 Task: Use Synth Zap Accent 07 Effect in this video Movie B.mp4
Action: Mouse pressed left at (325, 146)
Screenshot: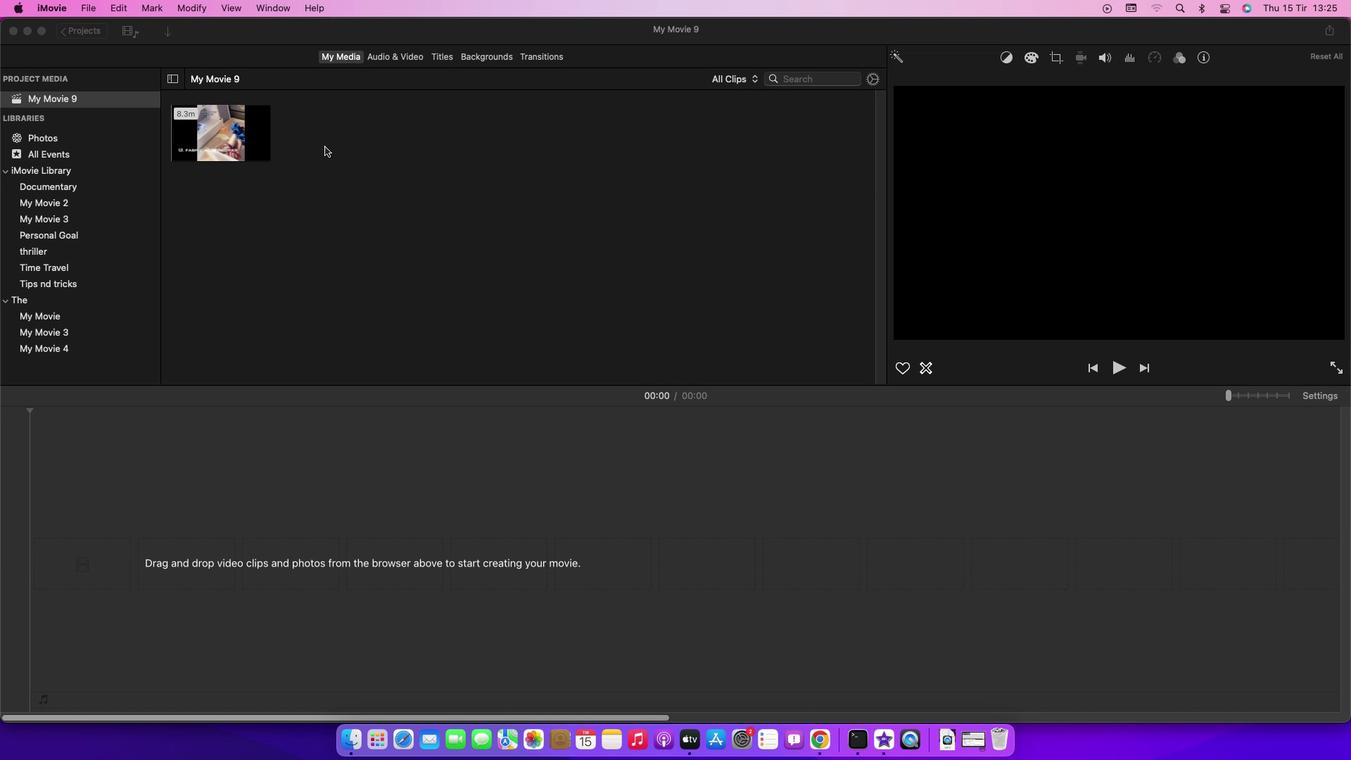
Action: Mouse moved to (206, 144)
Screenshot: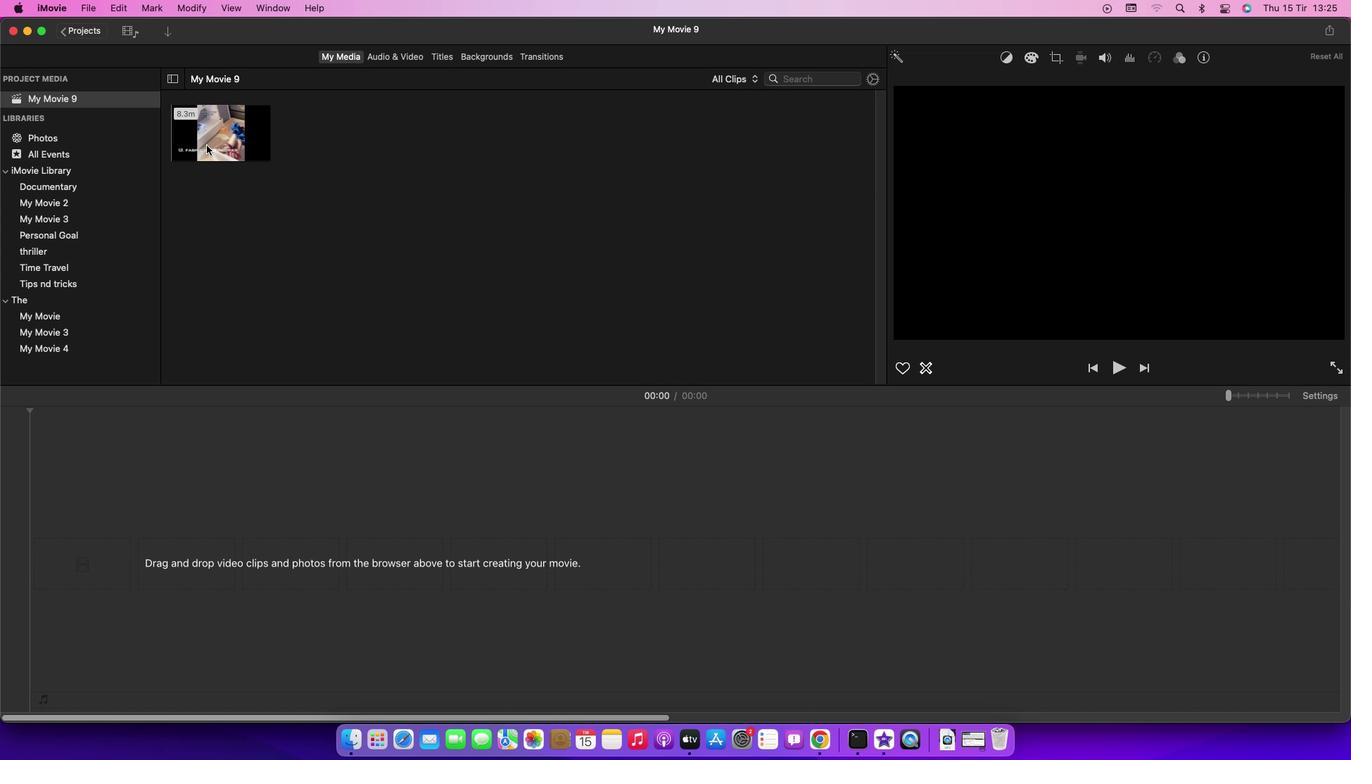 
Action: Mouse pressed left at (206, 144)
Screenshot: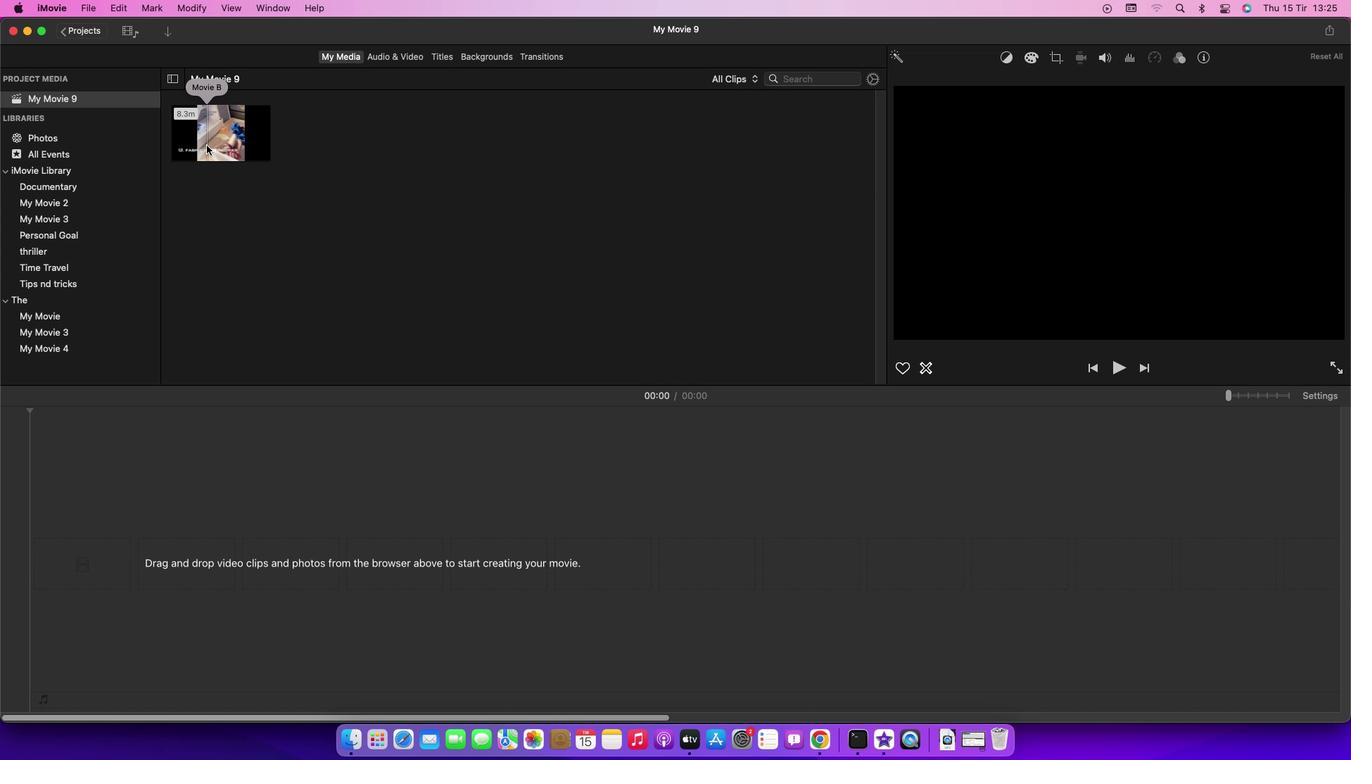 
Action: Mouse moved to (228, 137)
Screenshot: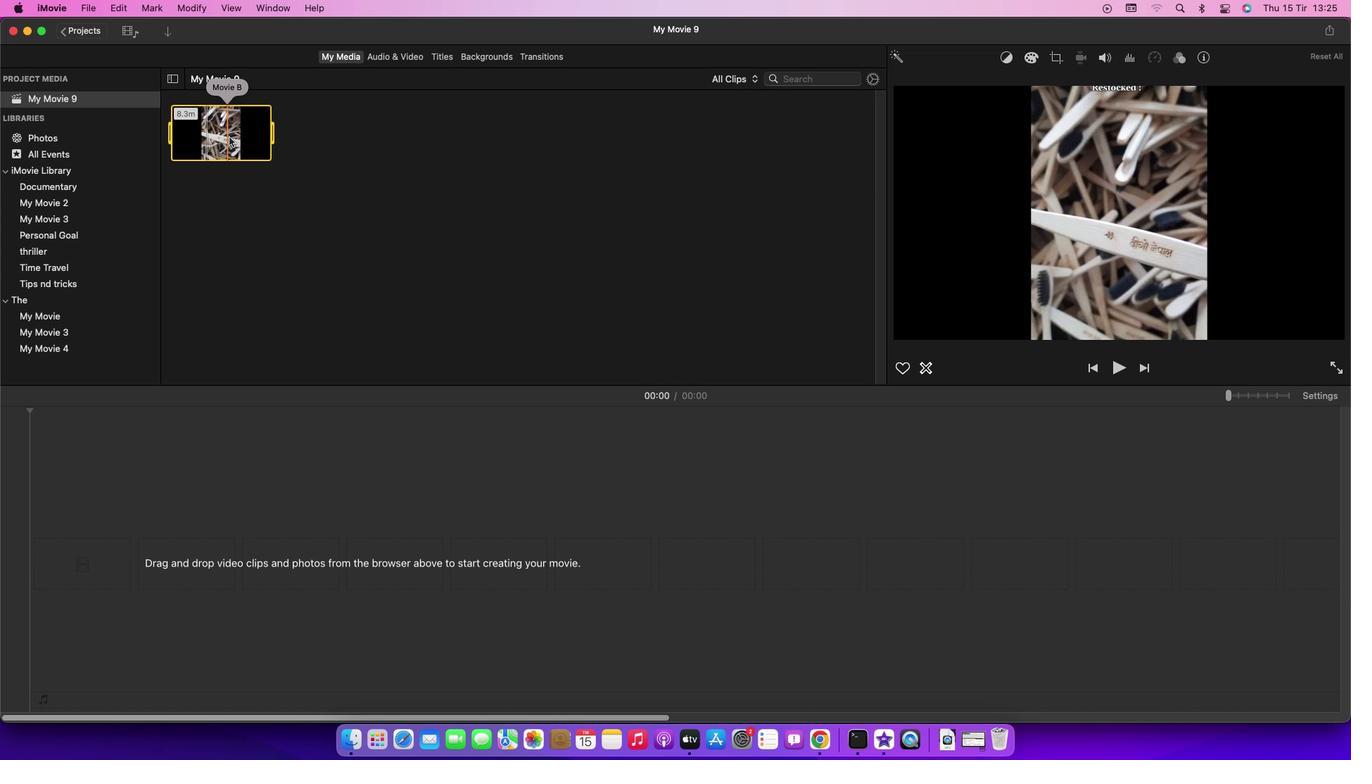 
Action: Mouse pressed left at (228, 137)
Screenshot: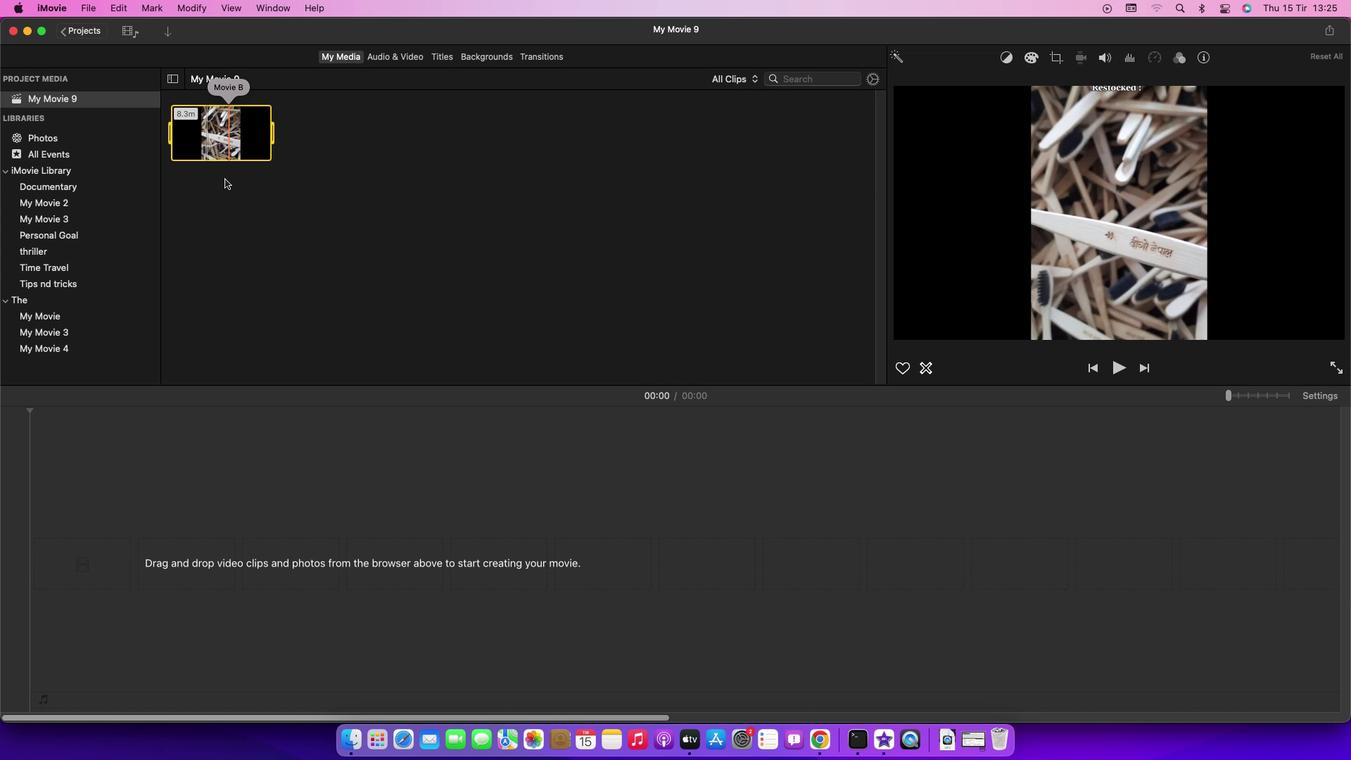 
Action: Mouse moved to (397, 58)
Screenshot: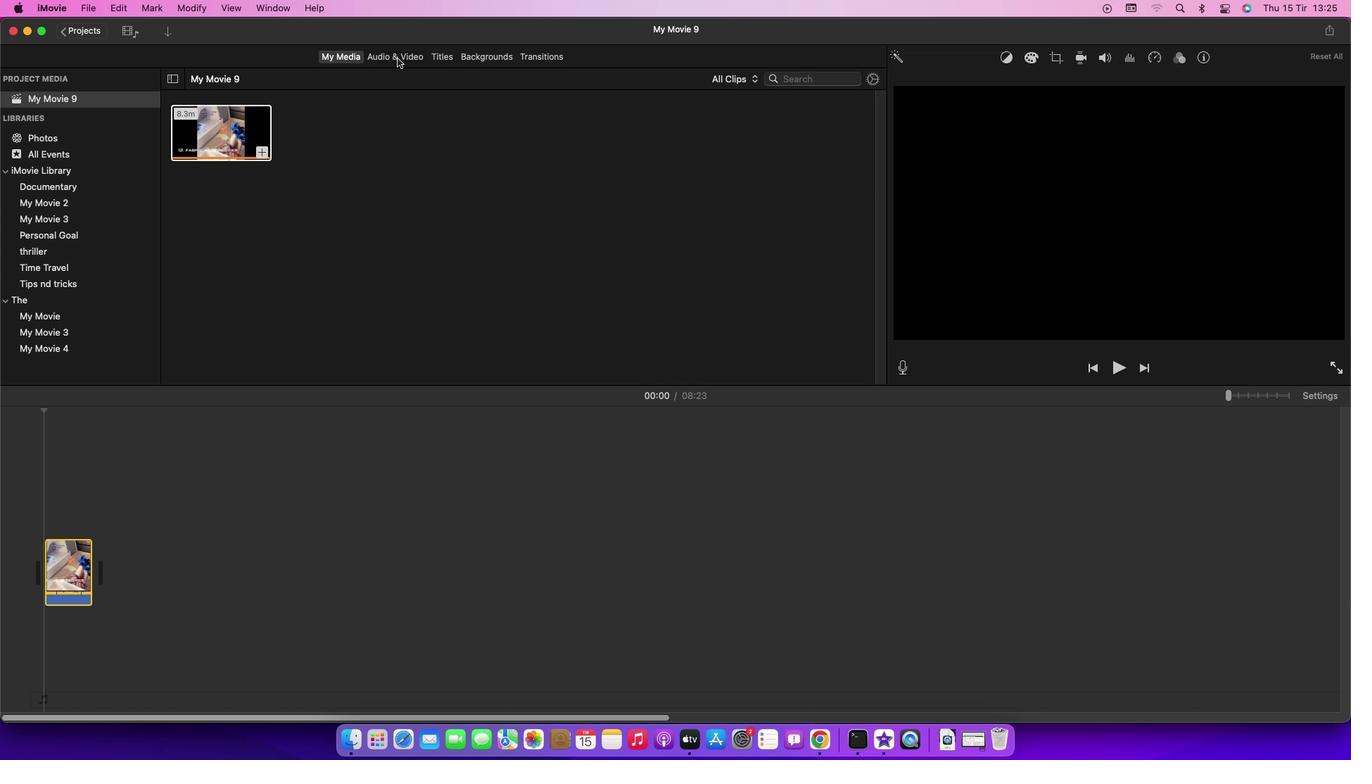 
Action: Mouse pressed left at (397, 58)
Screenshot: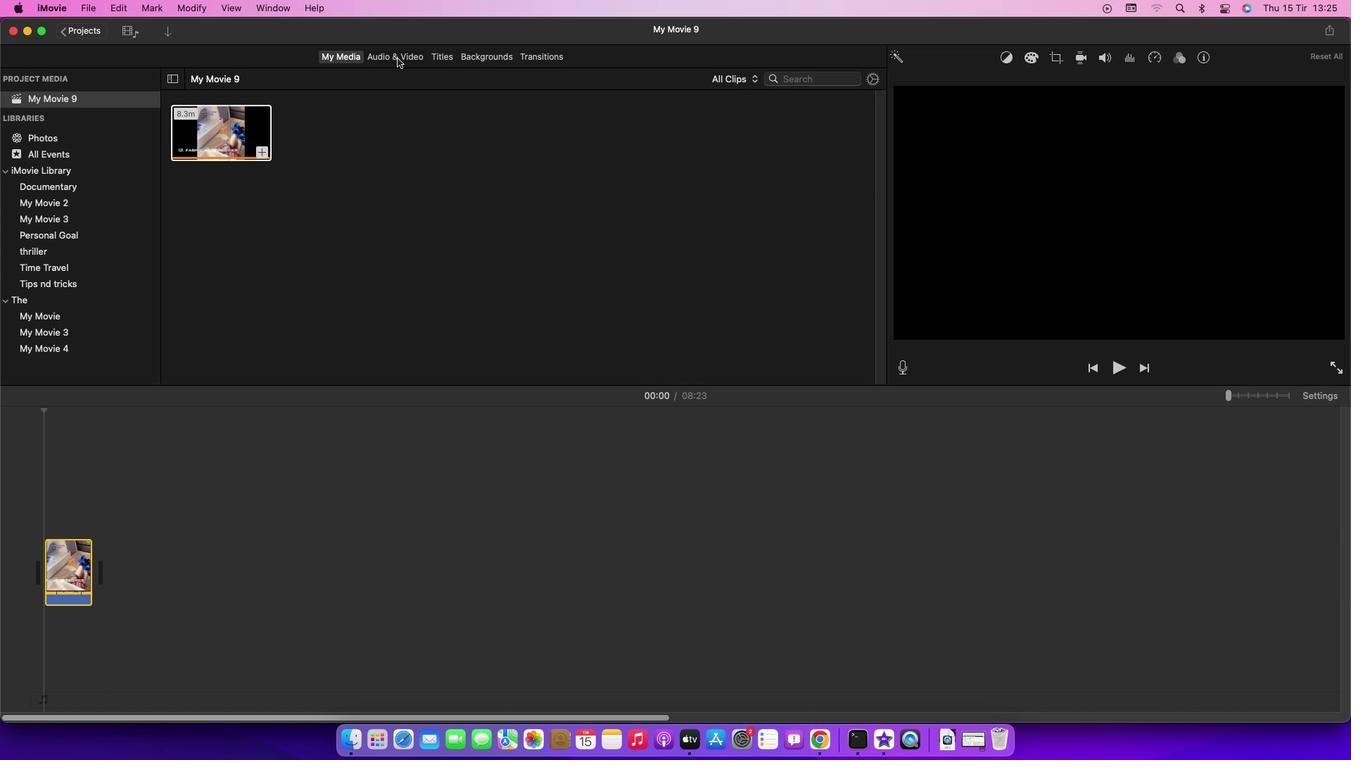 
Action: Mouse moved to (65, 133)
Screenshot: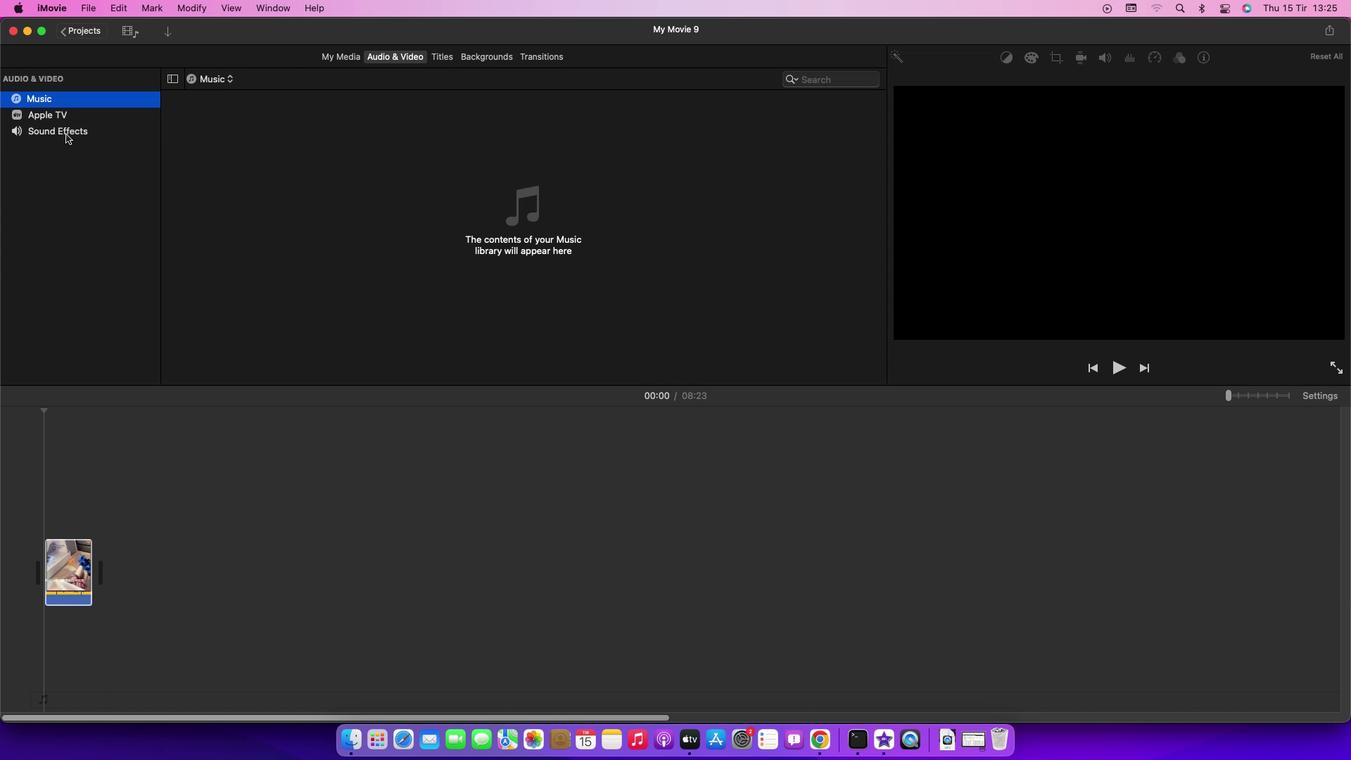 
Action: Mouse pressed left at (65, 133)
Screenshot: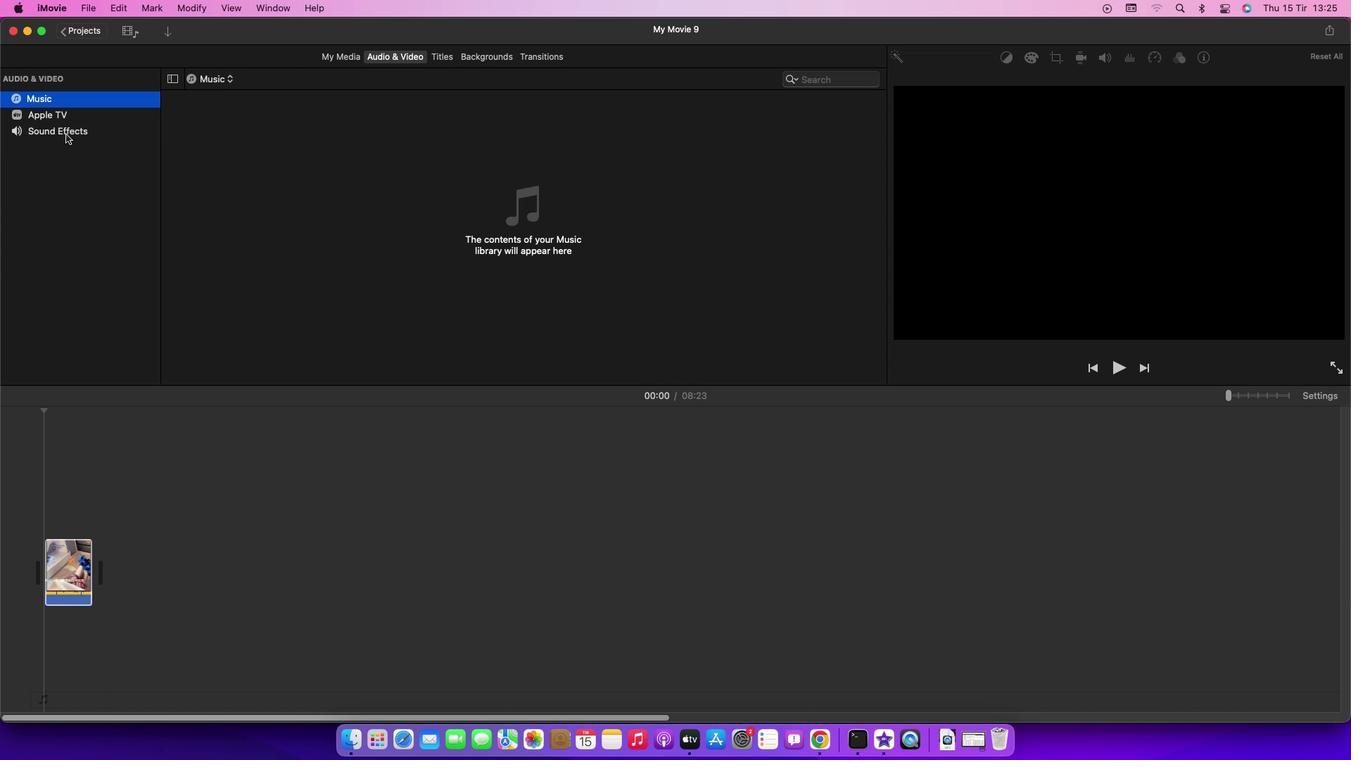 
Action: Mouse moved to (255, 308)
Screenshot: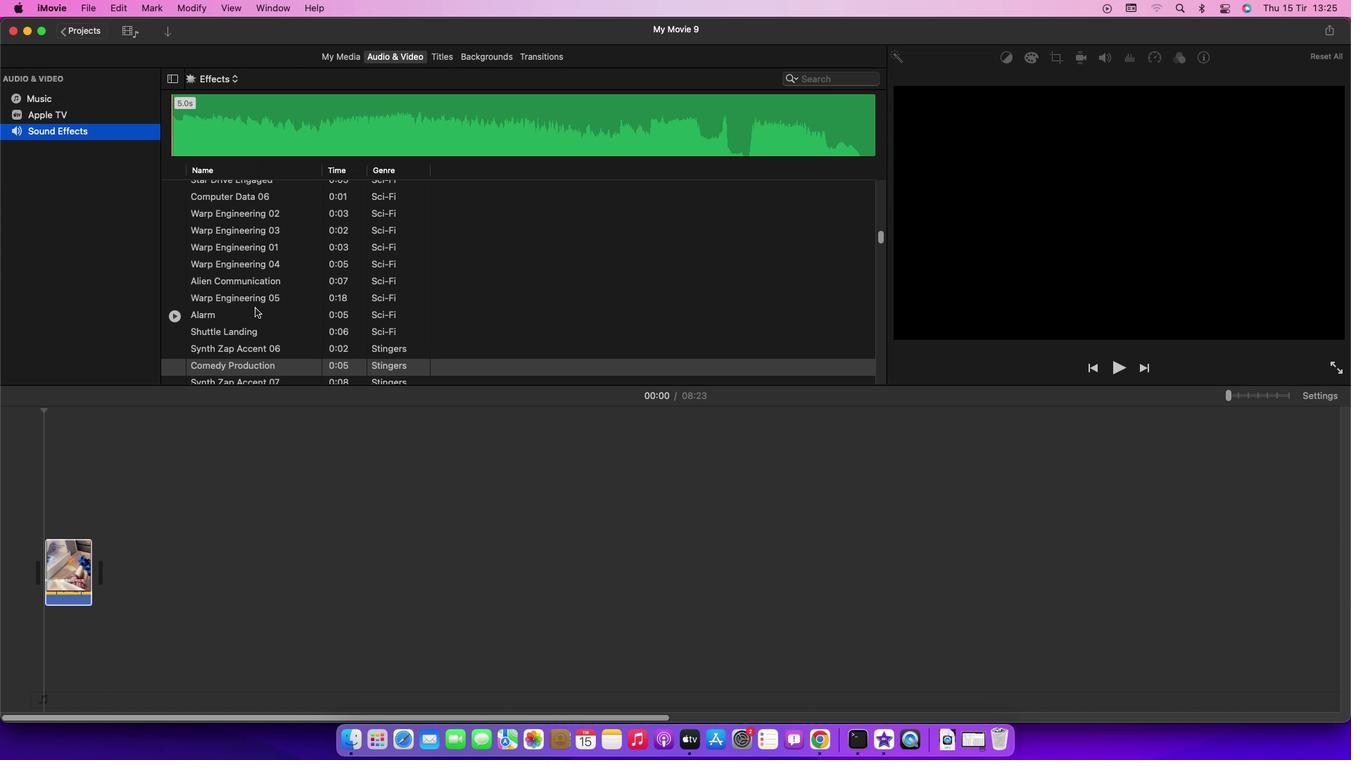 
Action: Mouse scrolled (255, 308) with delta (0, 0)
Screenshot: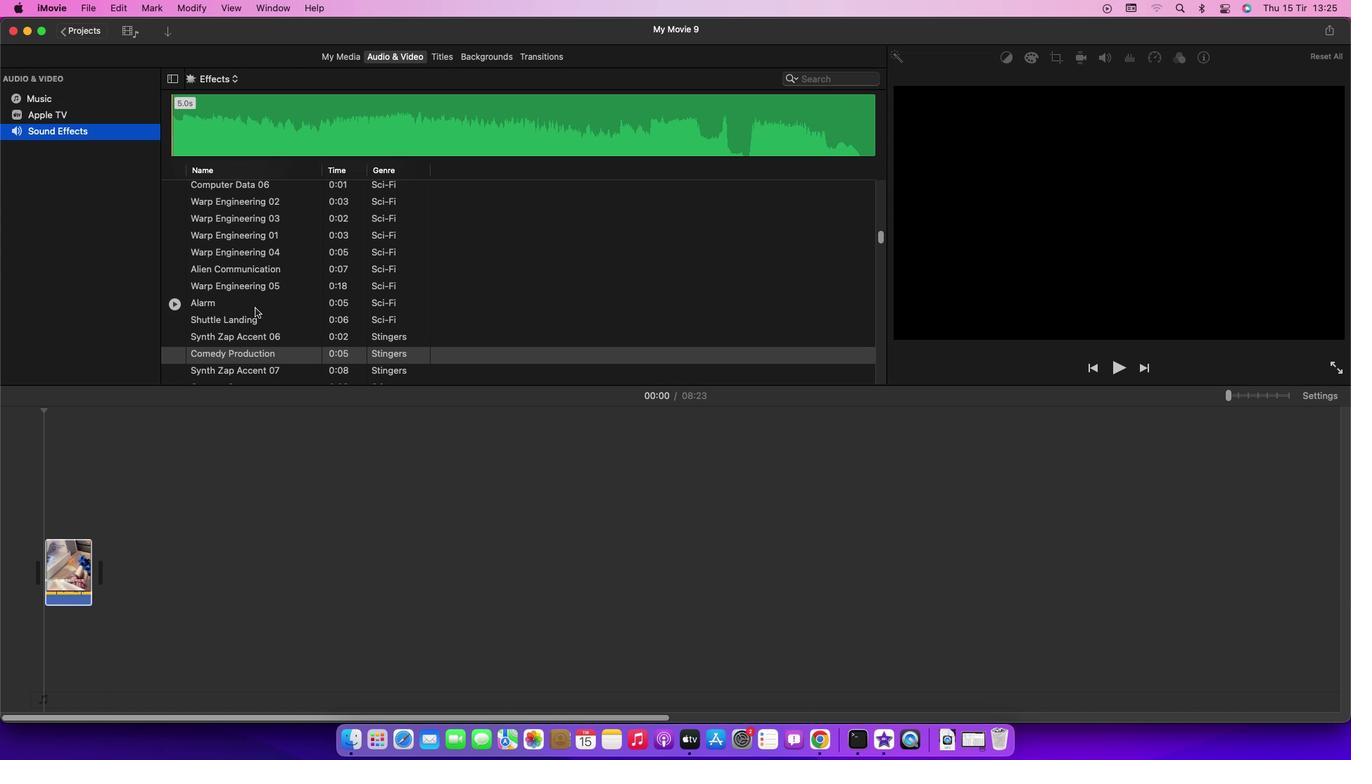 
Action: Mouse scrolled (255, 308) with delta (0, 0)
Screenshot: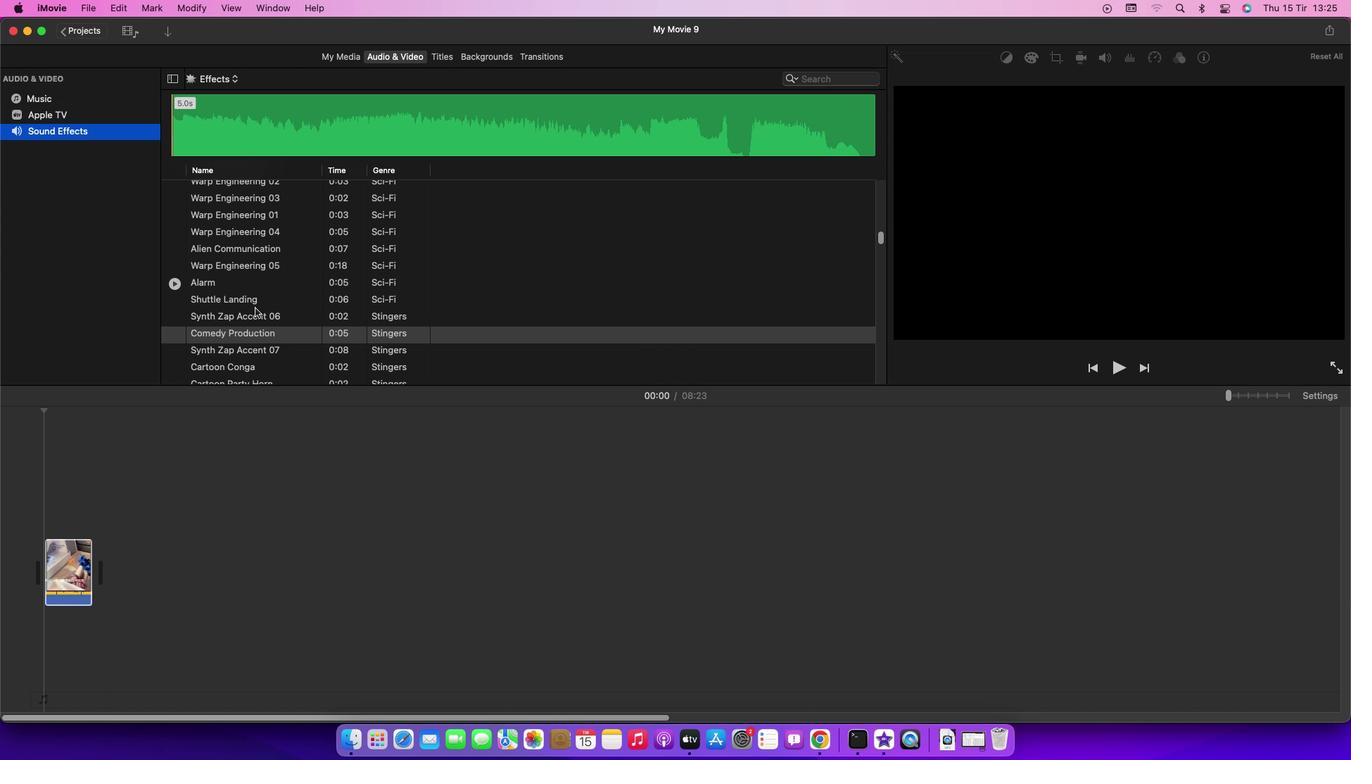 
Action: Mouse scrolled (255, 308) with delta (0, 0)
Screenshot: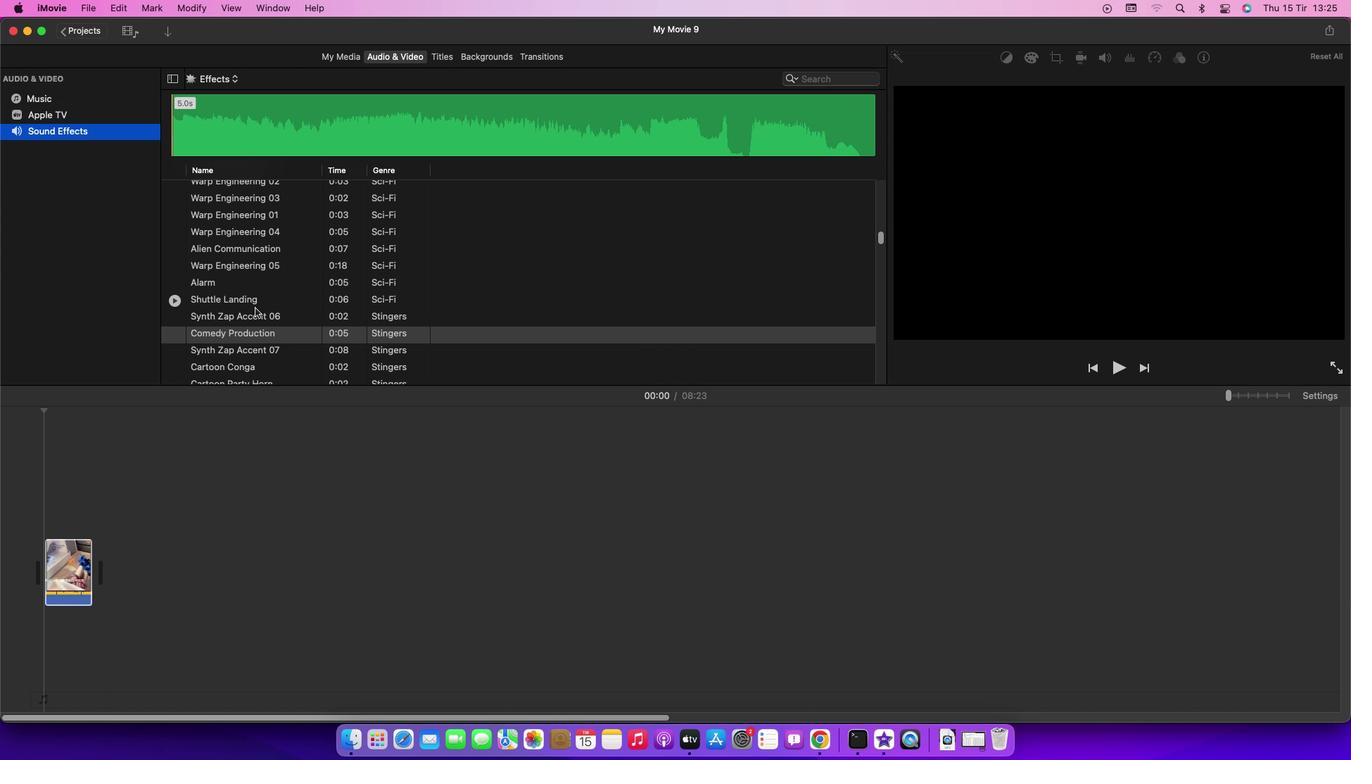 
Action: Mouse moved to (230, 348)
Screenshot: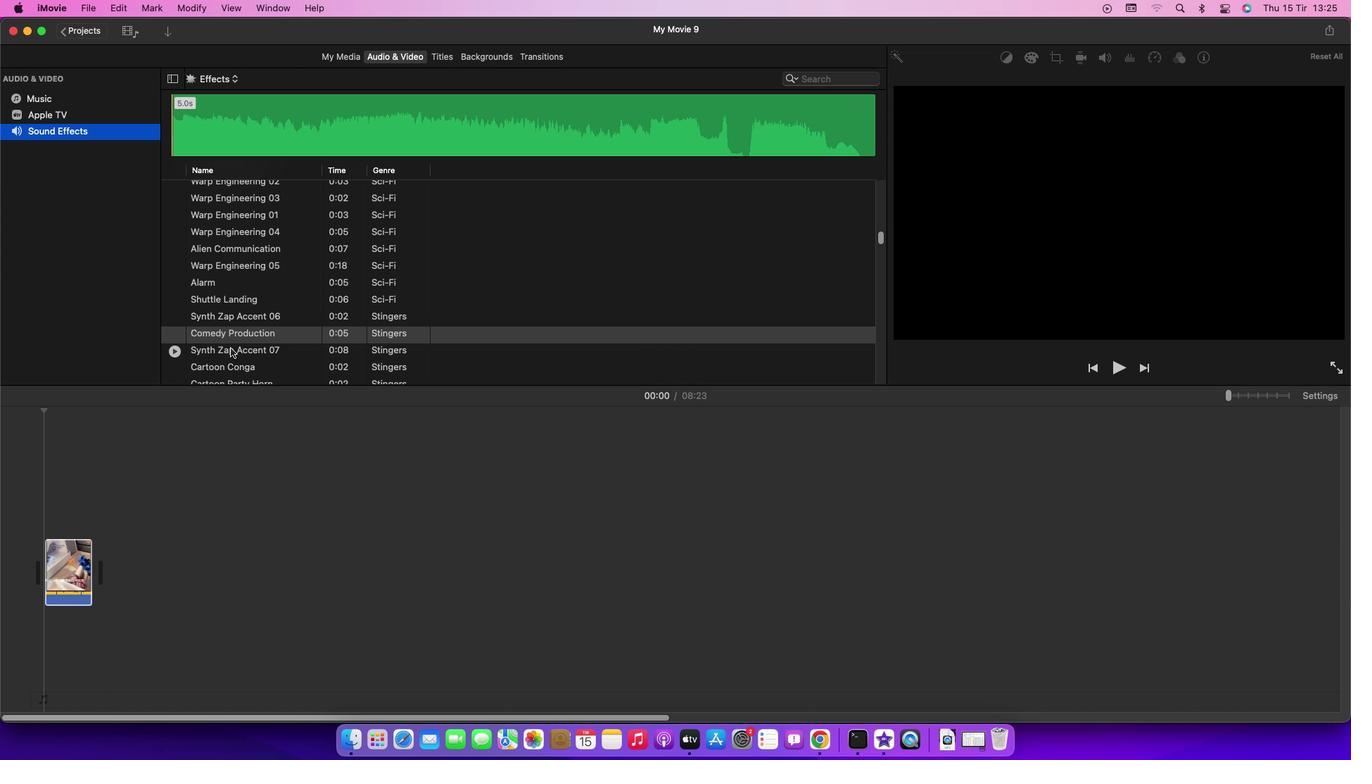 
Action: Mouse pressed left at (230, 348)
Screenshot: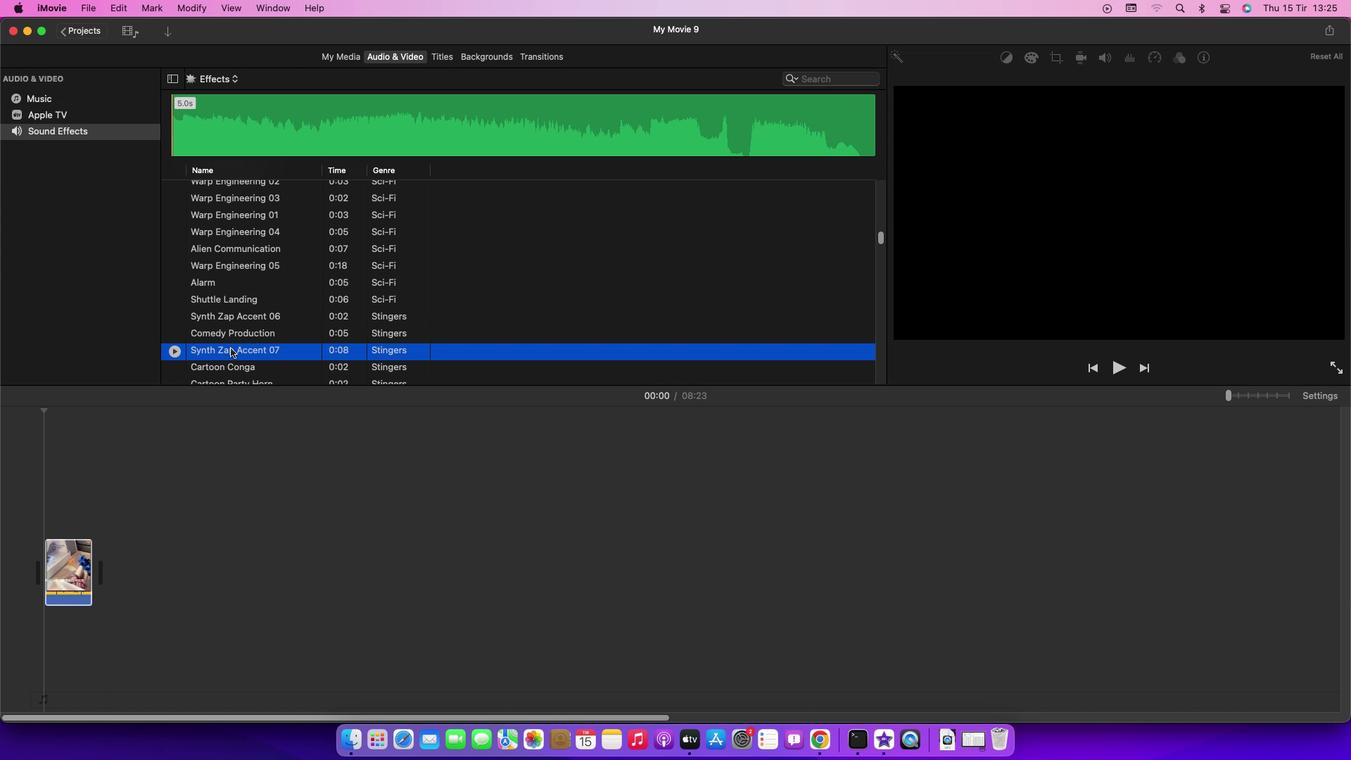 
Action: Mouse moved to (232, 348)
Screenshot: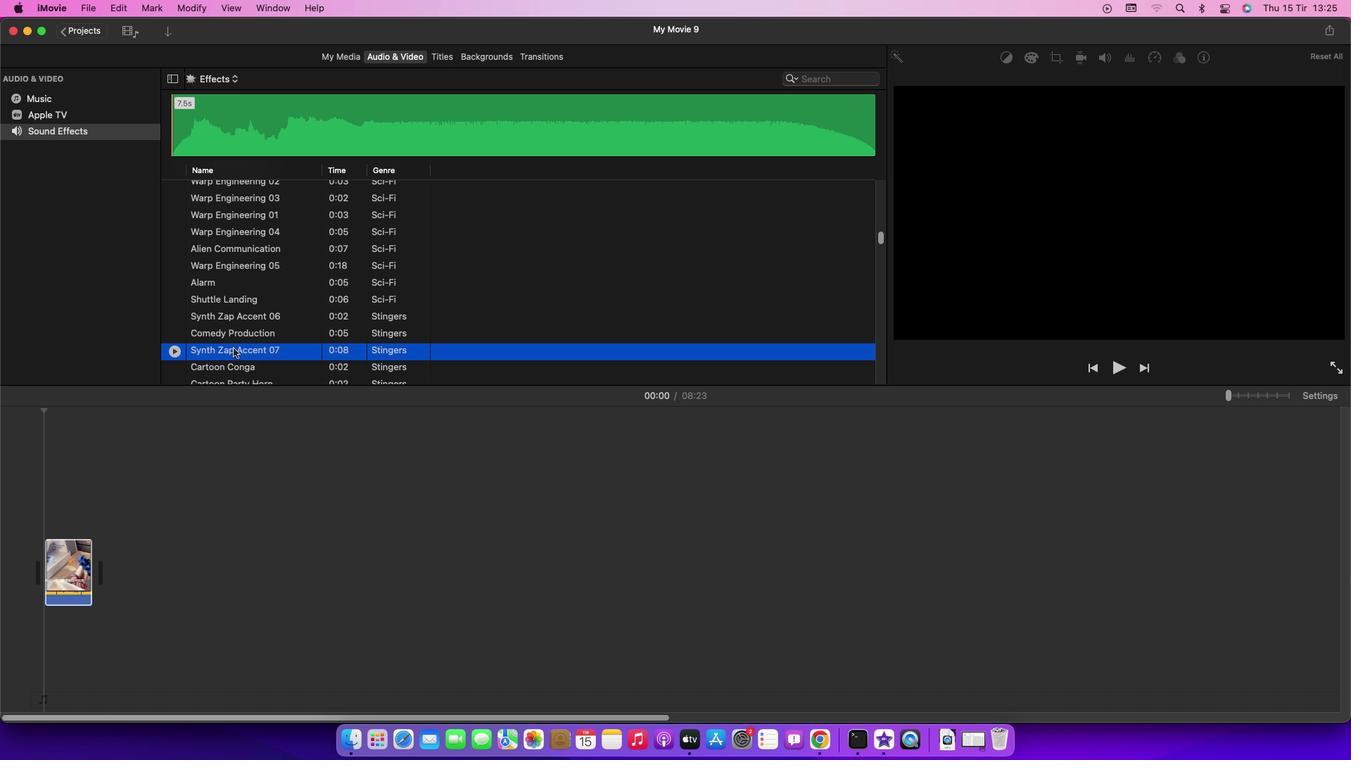 
Action: Mouse pressed left at (232, 348)
Screenshot: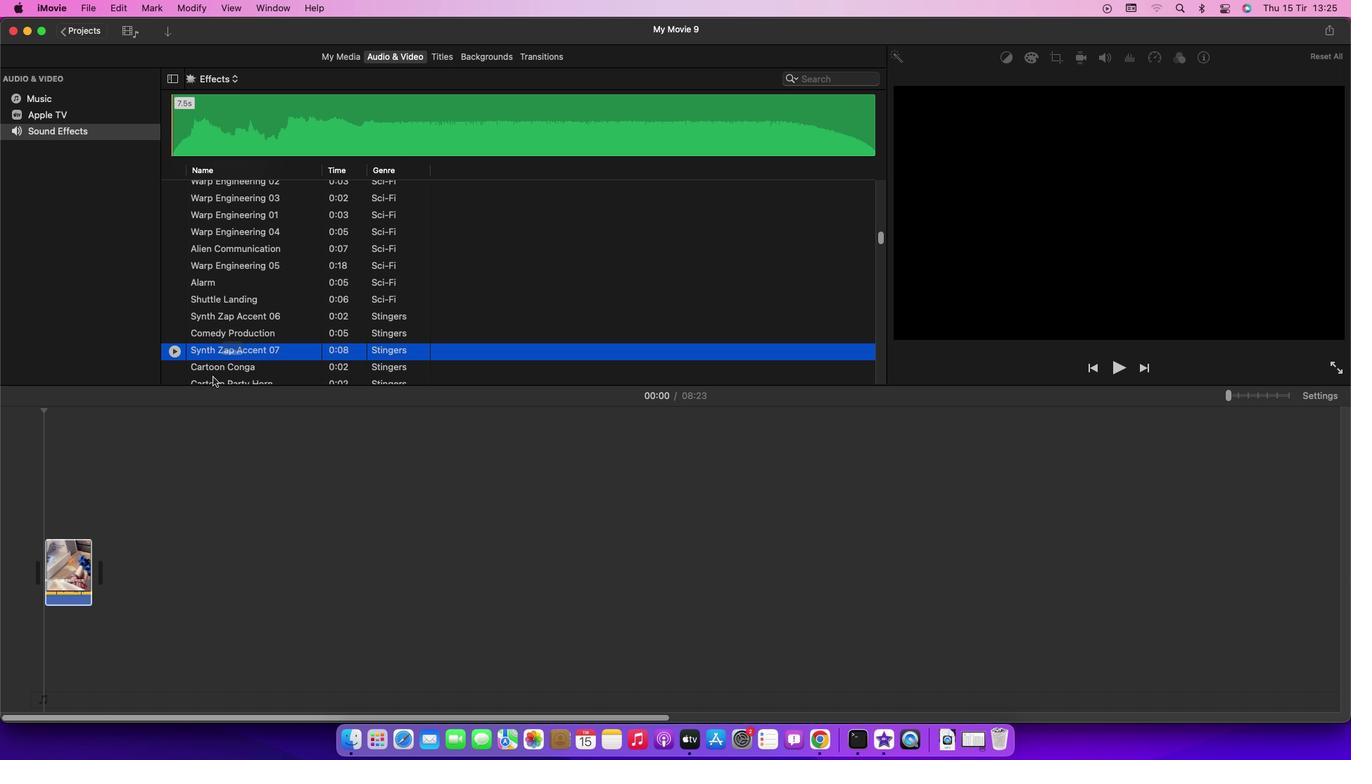 
Action: Mouse moved to (299, 549)
Screenshot: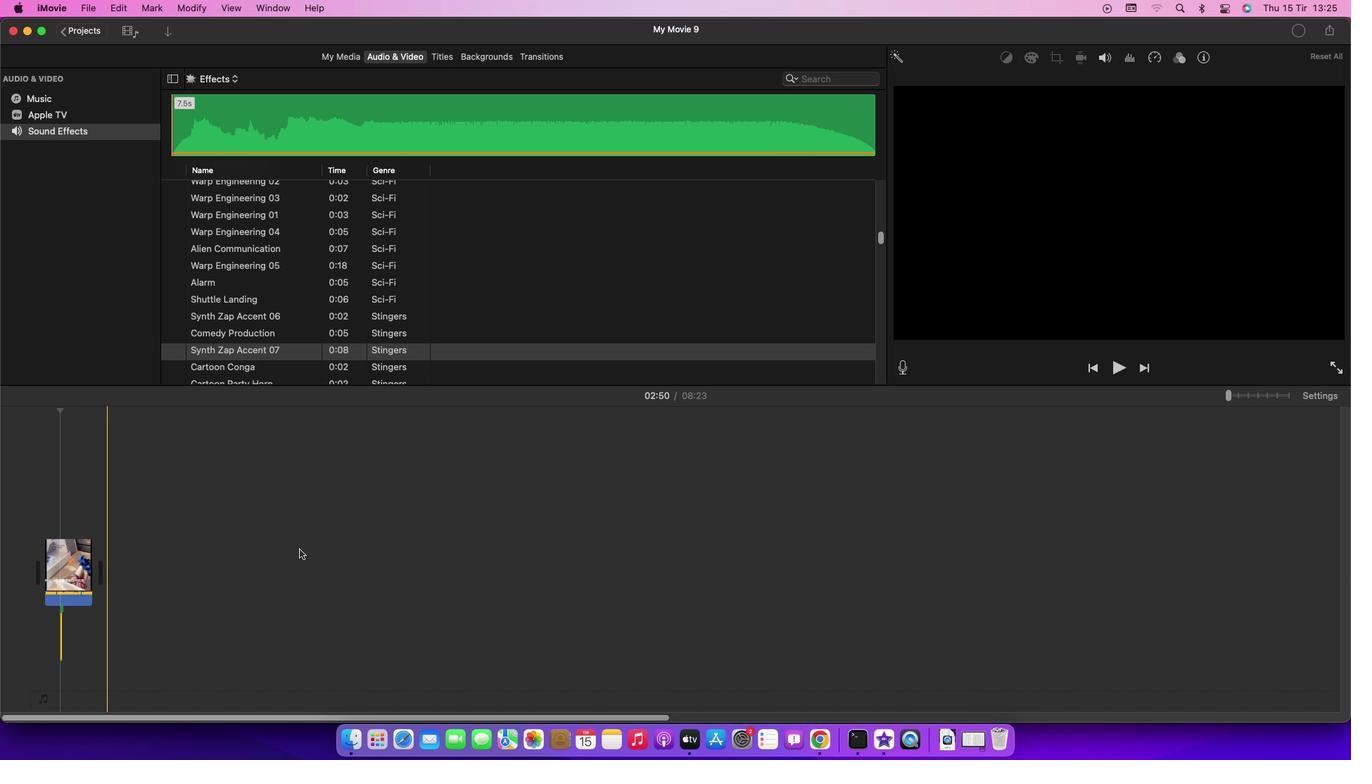 
